 Task: Display comments on the current sheet.
Action: Mouse moved to (932, 93)
Screenshot: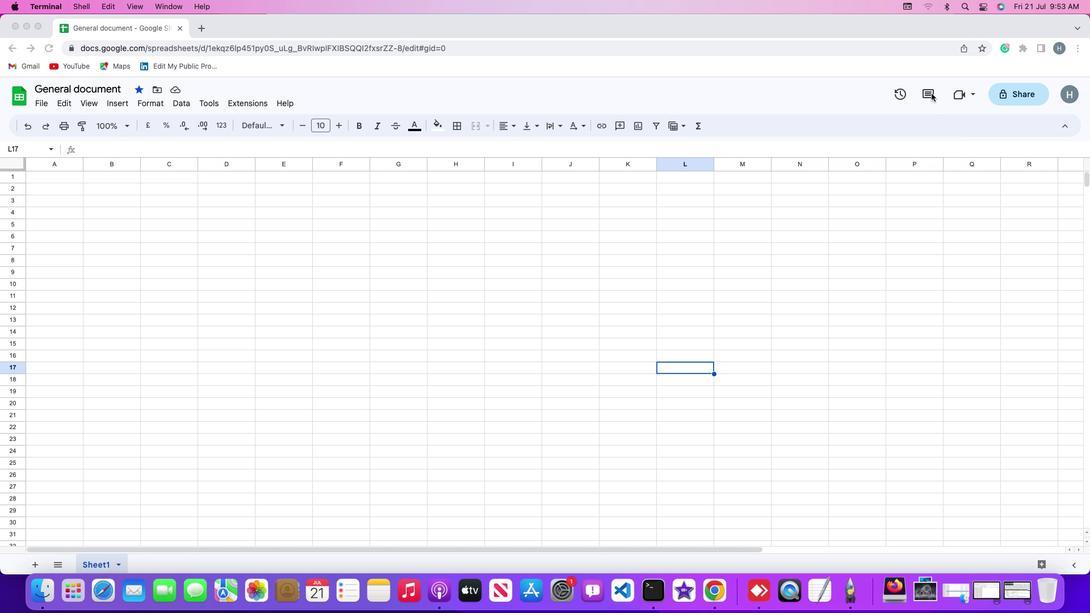 
Action: Mouse pressed left at (932, 93)
Screenshot: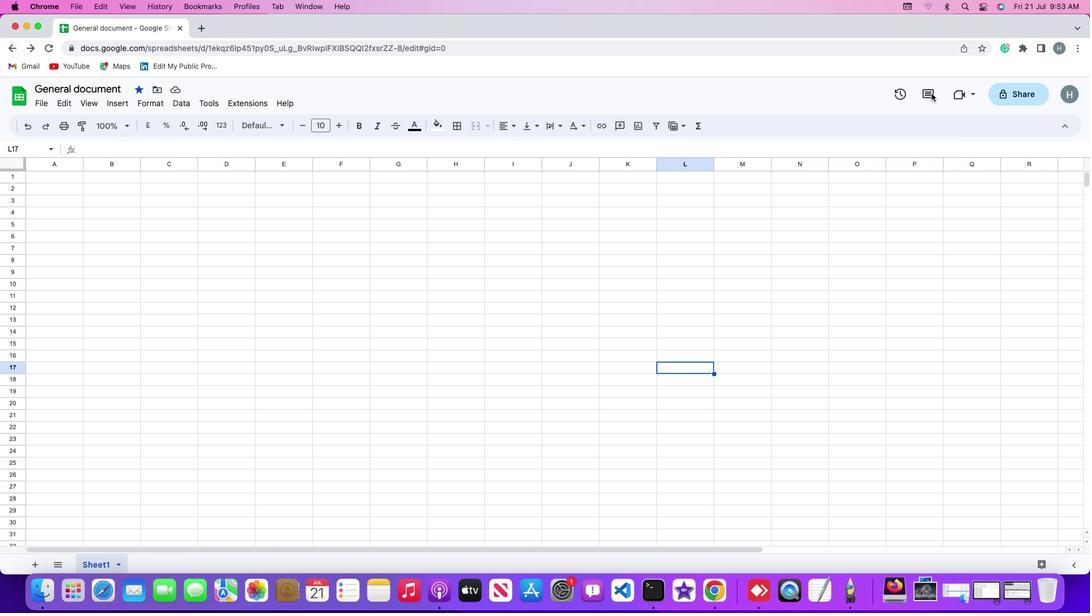 
Action: Mouse moved to (929, 94)
Screenshot: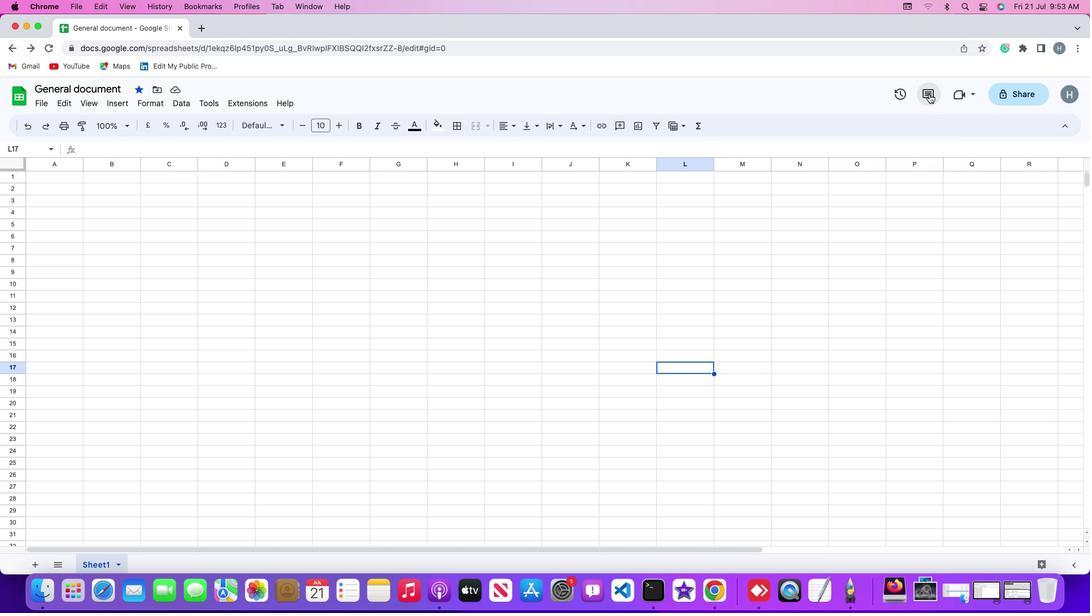 
Action: Mouse pressed left at (929, 94)
Screenshot: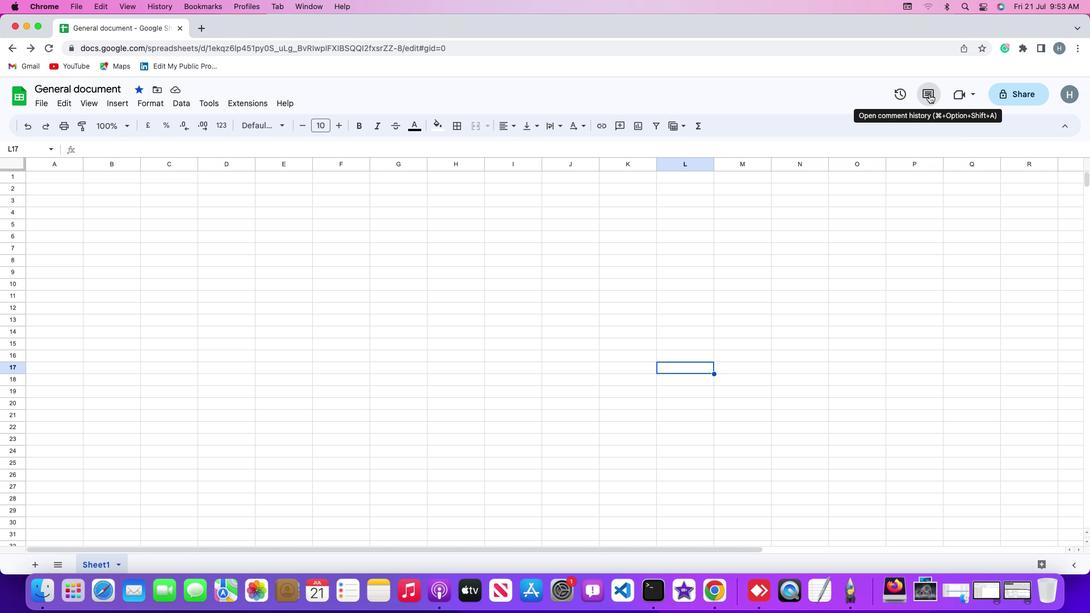 
Action: Mouse moved to (1036, 161)
Screenshot: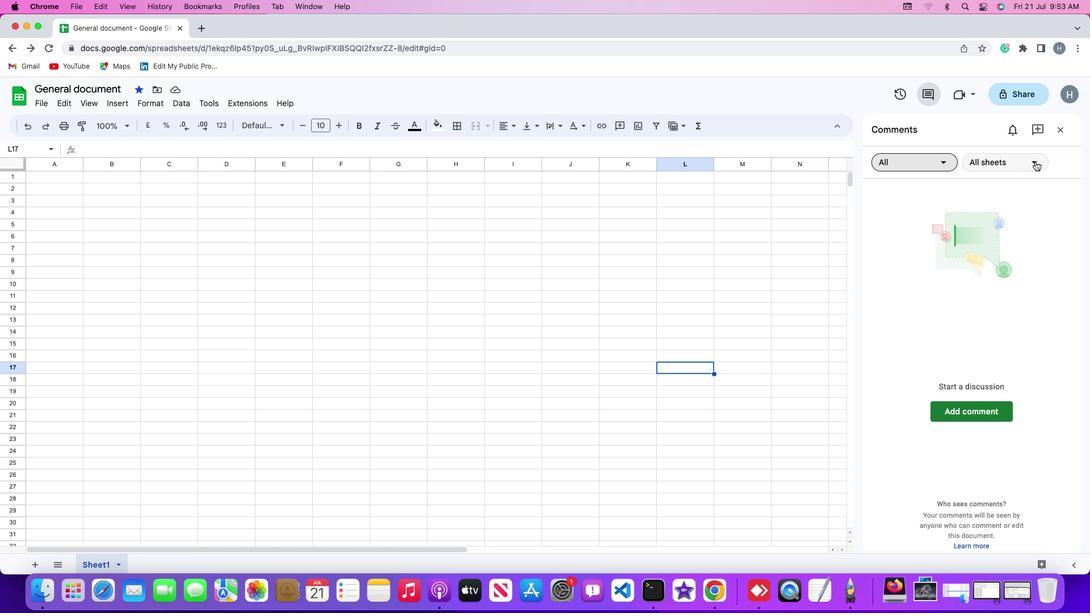 
Action: Mouse pressed left at (1036, 161)
Screenshot: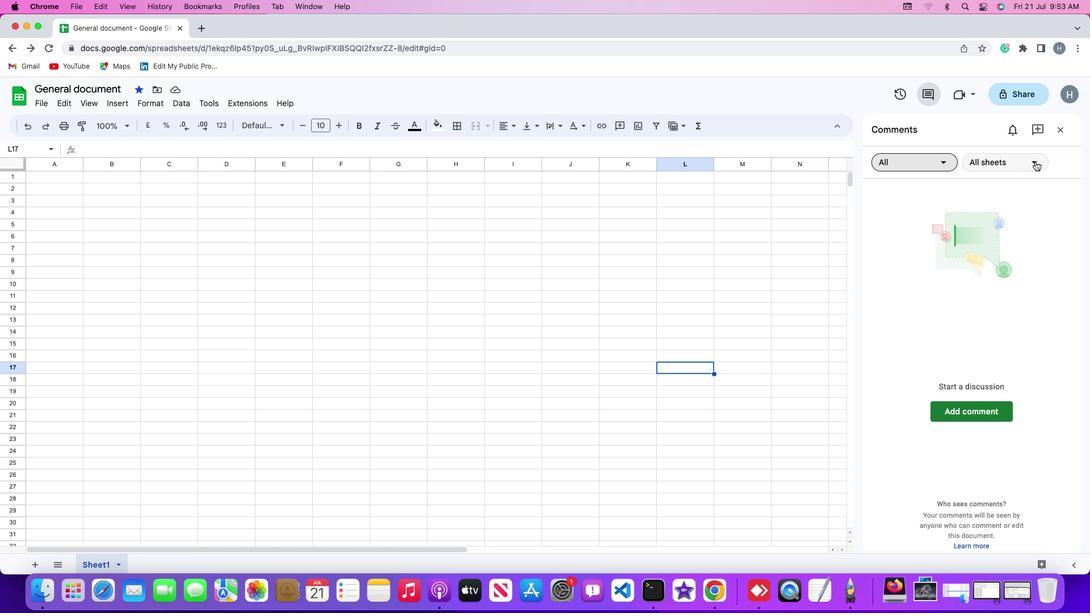 
Action: Mouse moved to (1024, 204)
Screenshot: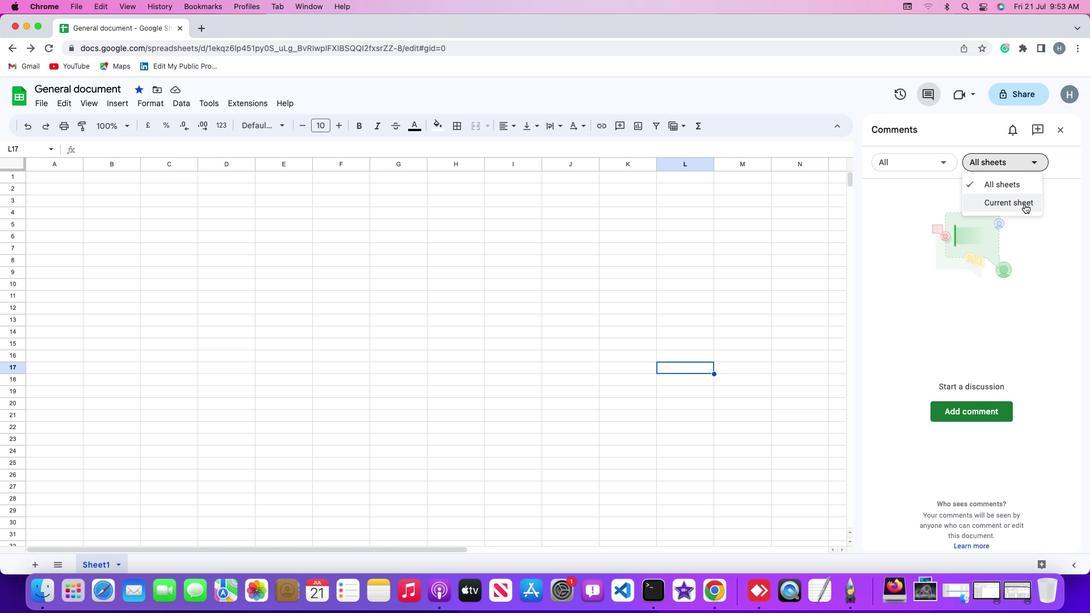 
Action: Mouse pressed left at (1024, 204)
Screenshot: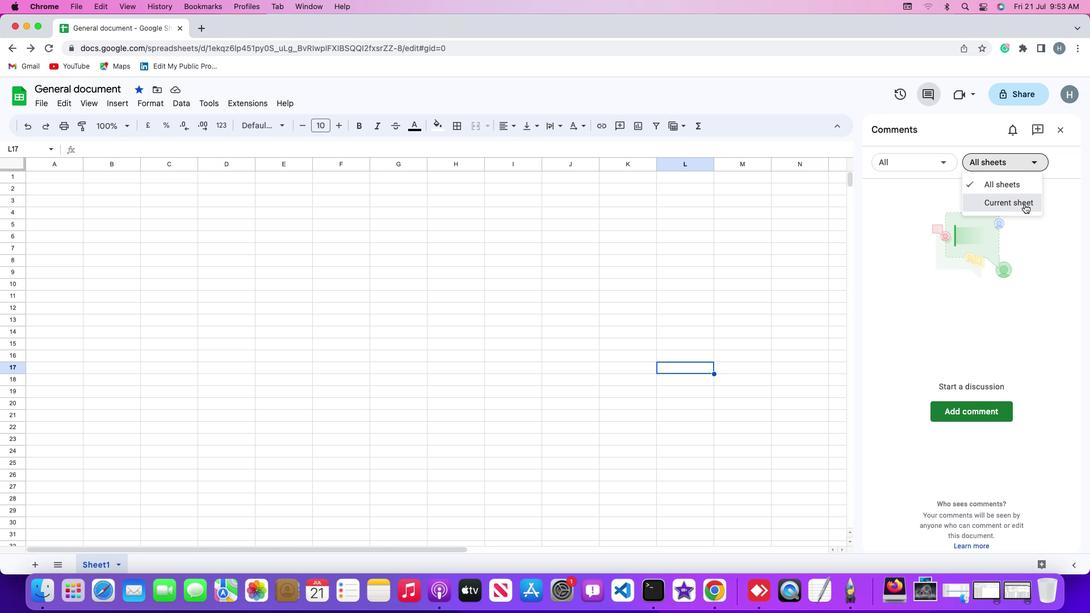 
Action: Mouse moved to (1001, 299)
Screenshot: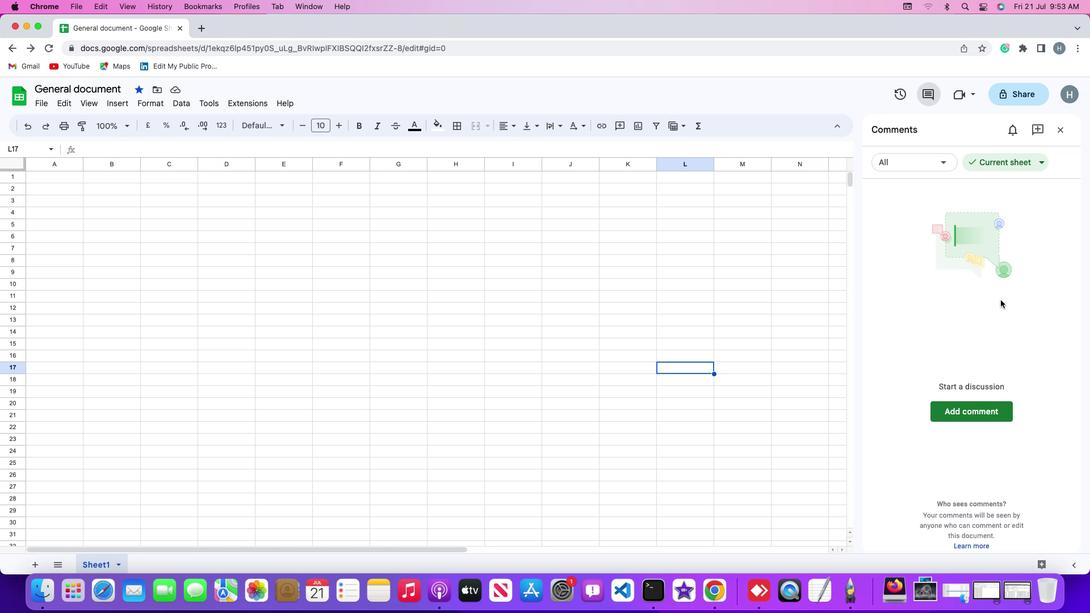 
